 Task: Create a due date automation trigger when advanced on, 2 hours after a card is due add fields without custom field "Resume" set to a date less than 1 working days ago.
Action: Mouse moved to (974, 78)
Screenshot: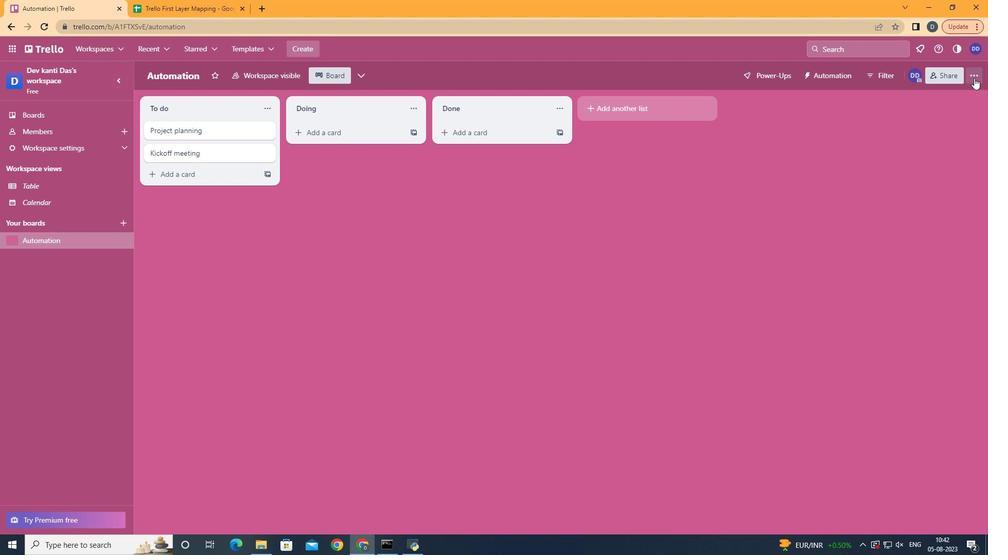 
Action: Mouse pressed left at (974, 78)
Screenshot: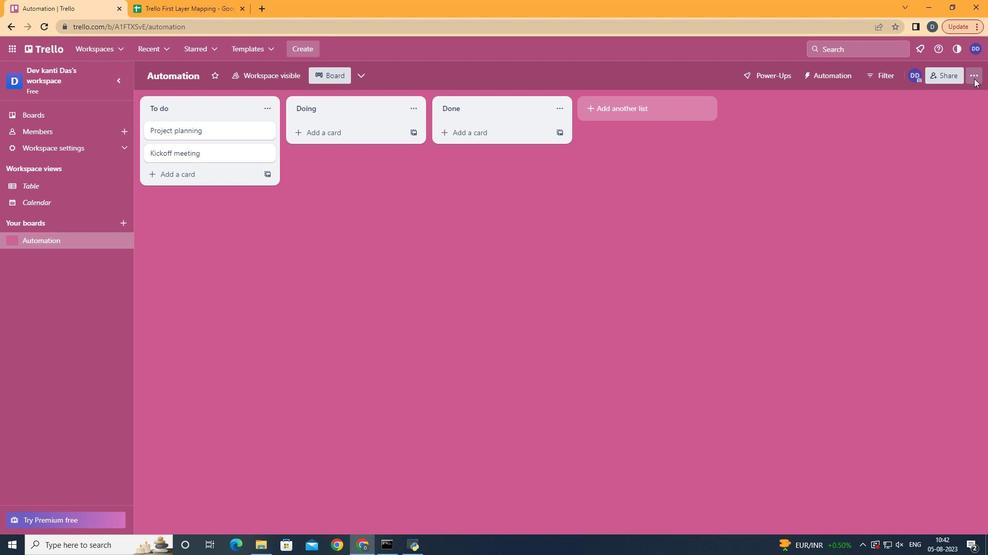 
Action: Mouse moved to (903, 213)
Screenshot: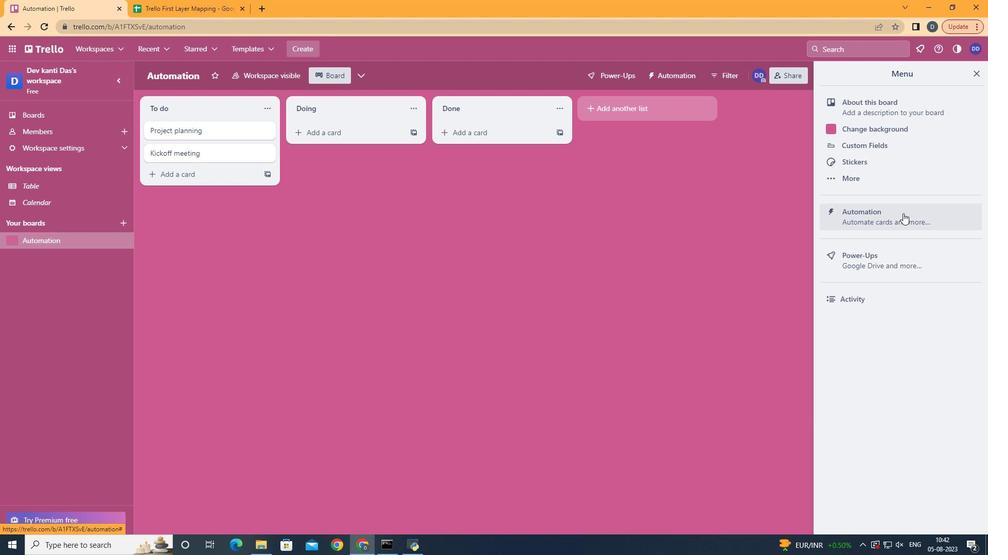 
Action: Mouse pressed left at (903, 213)
Screenshot: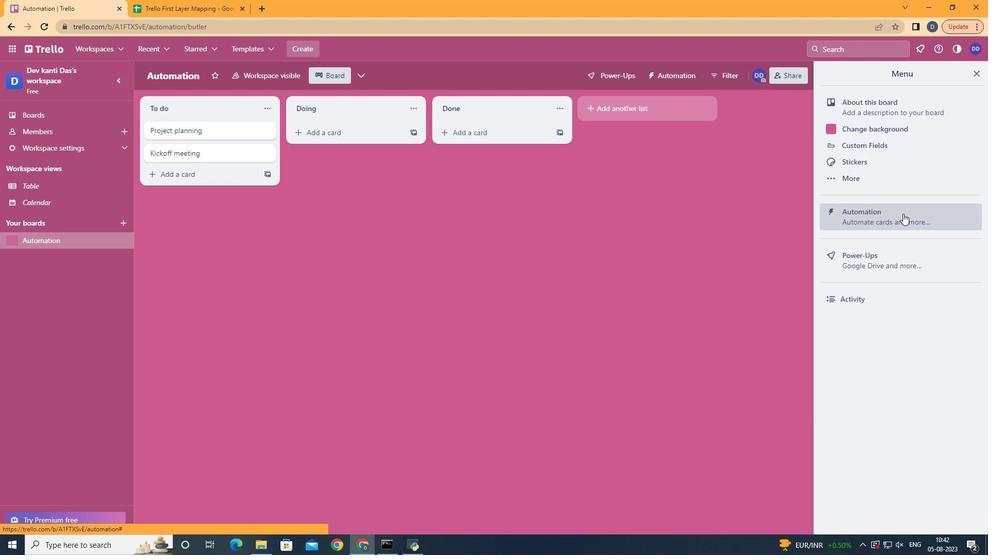 
Action: Mouse moved to (207, 204)
Screenshot: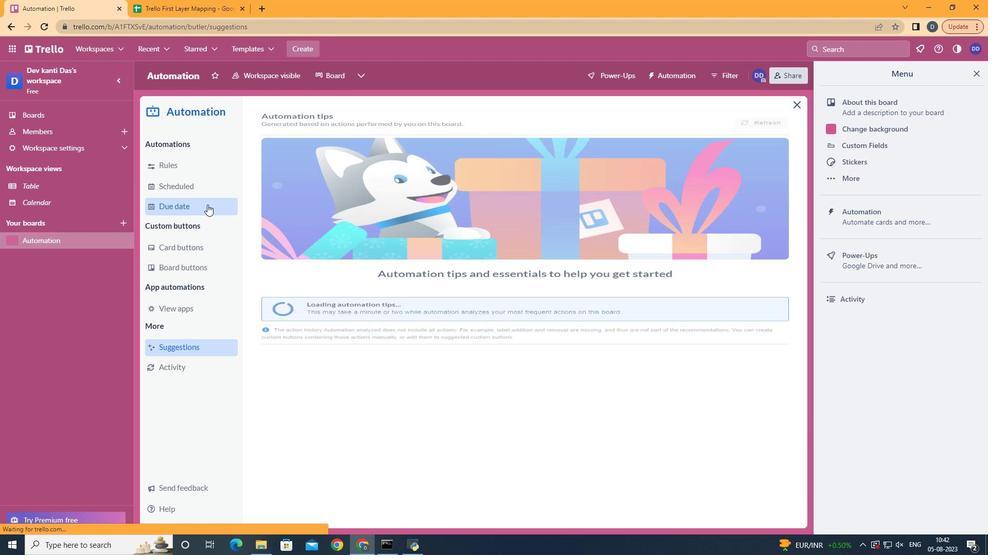 
Action: Mouse pressed left at (207, 204)
Screenshot: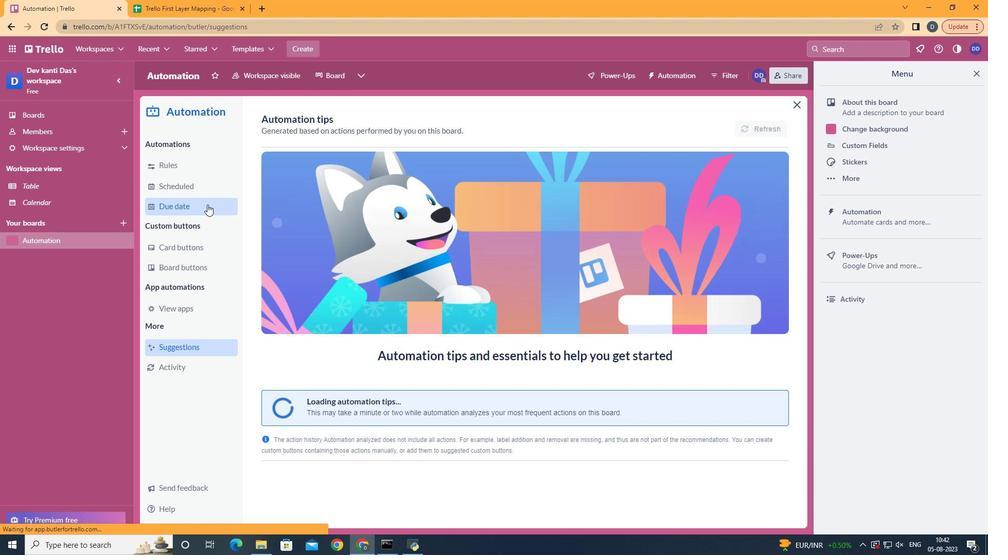 
Action: Mouse moved to (724, 123)
Screenshot: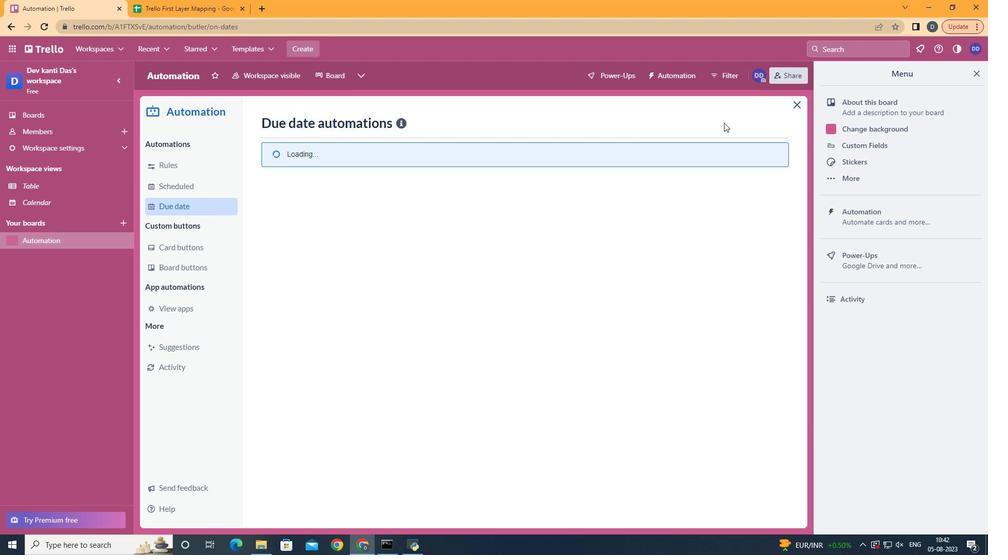 
Action: Mouse pressed left at (724, 123)
Screenshot: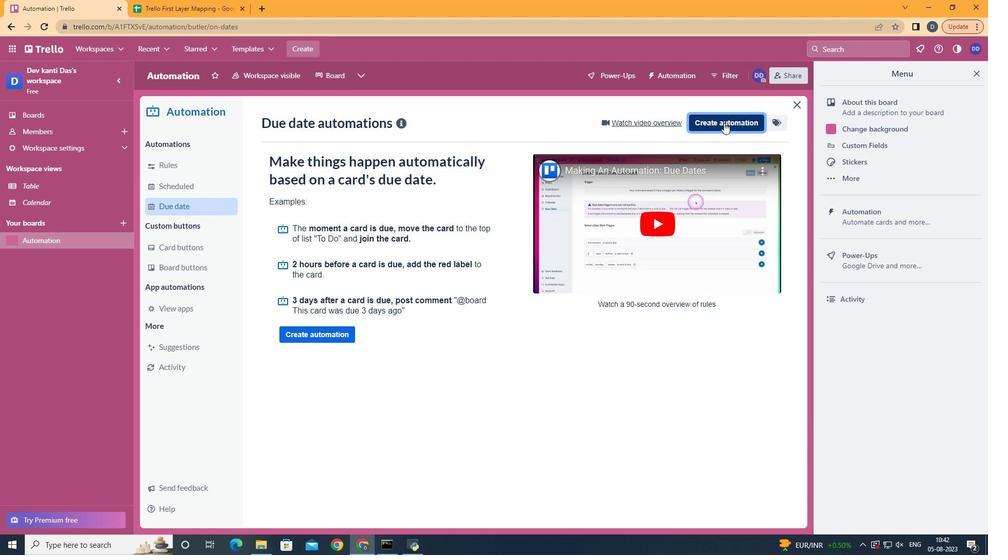 
Action: Mouse moved to (545, 227)
Screenshot: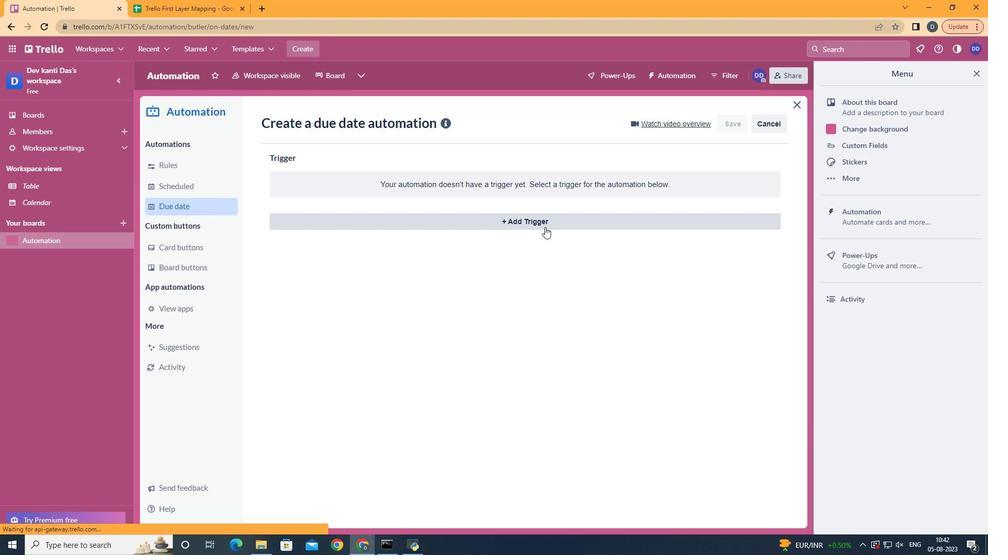 
Action: Mouse pressed left at (545, 227)
Screenshot: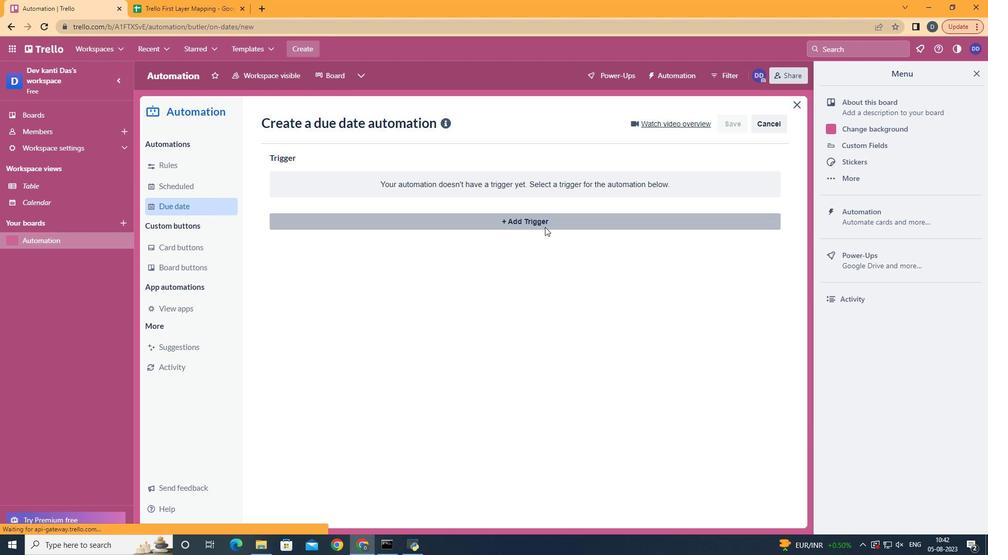 
Action: Mouse moved to (340, 437)
Screenshot: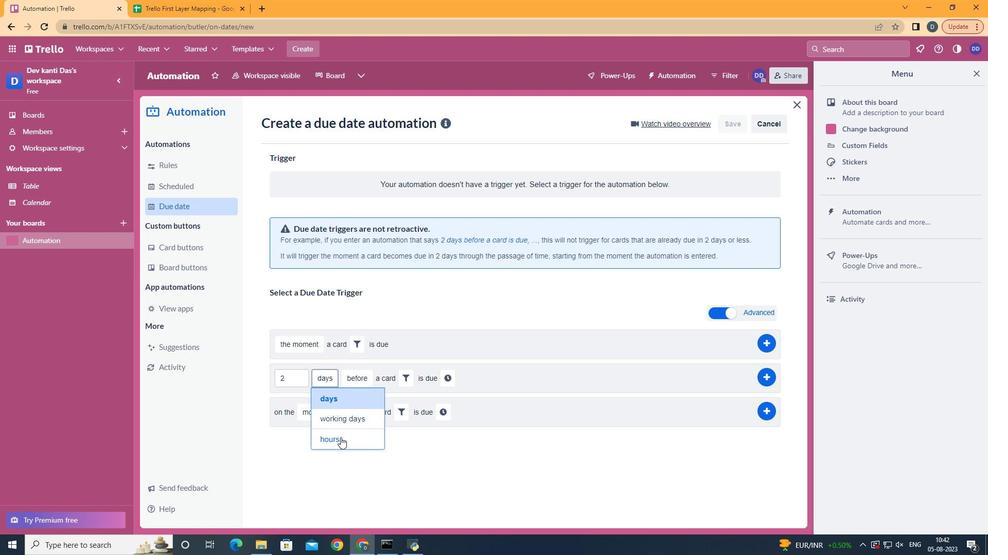 
Action: Mouse pressed left at (340, 437)
Screenshot: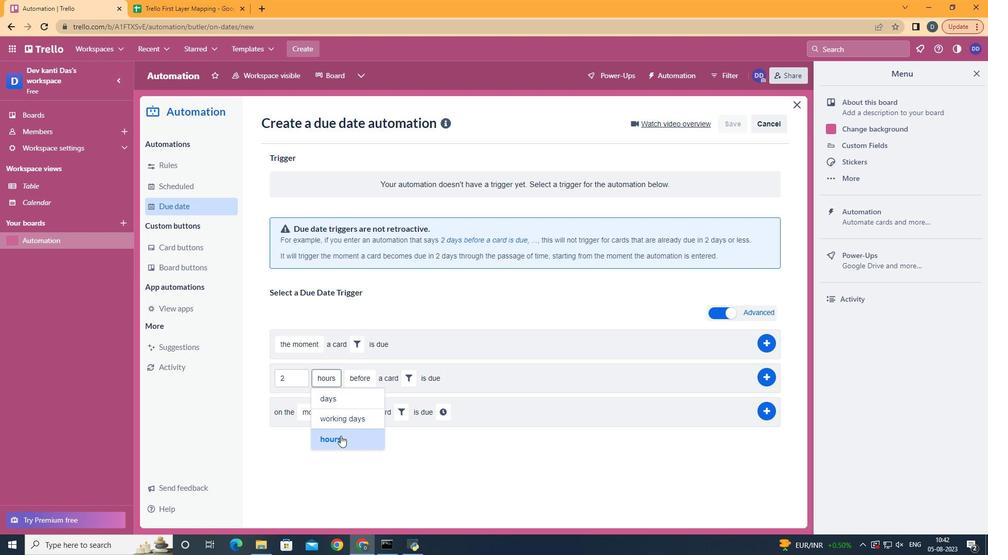 
Action: Mouse moved to (366, 417)
Screenshot: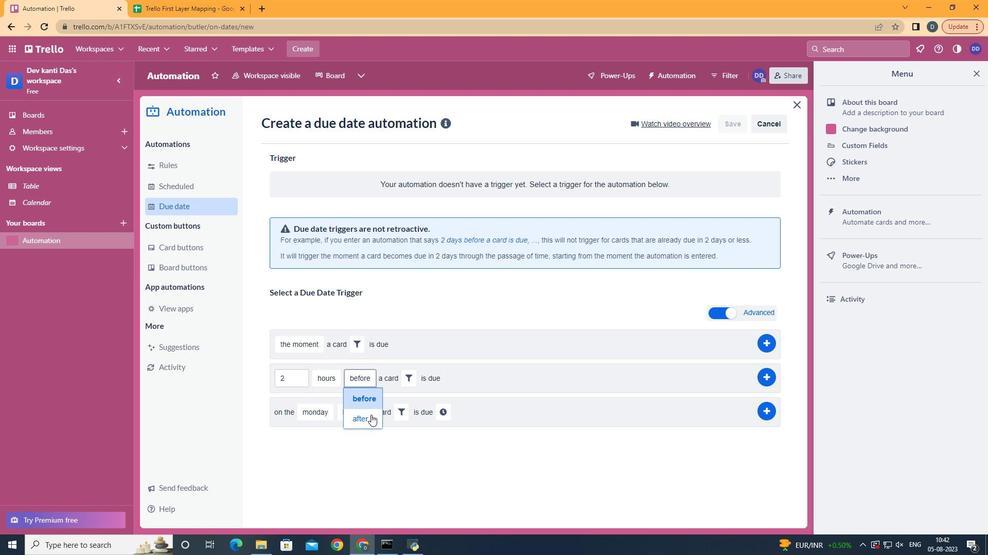 
Action: Mouse pressed left at (366, 417)
Screenshot: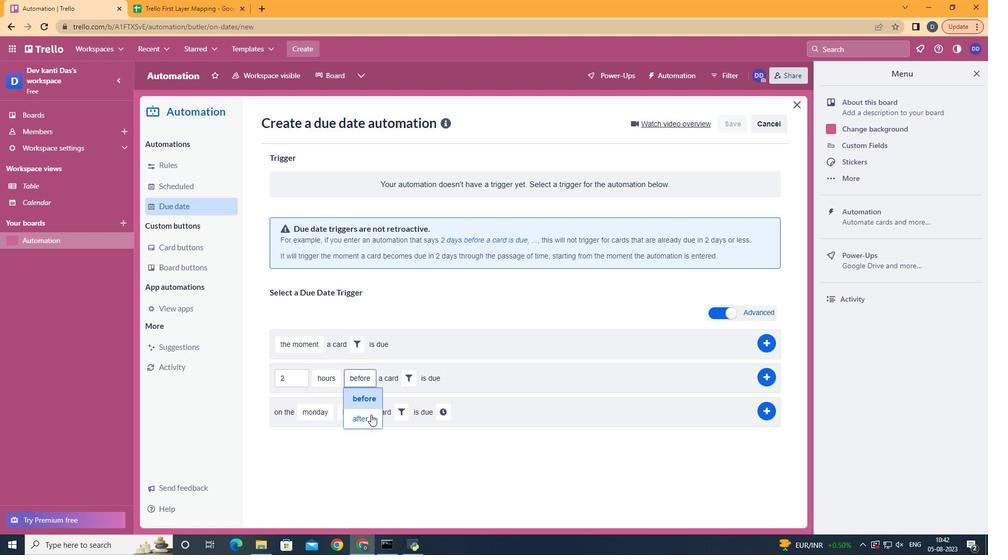 
Action: Mouse moved to (406, 380)
Screenshot: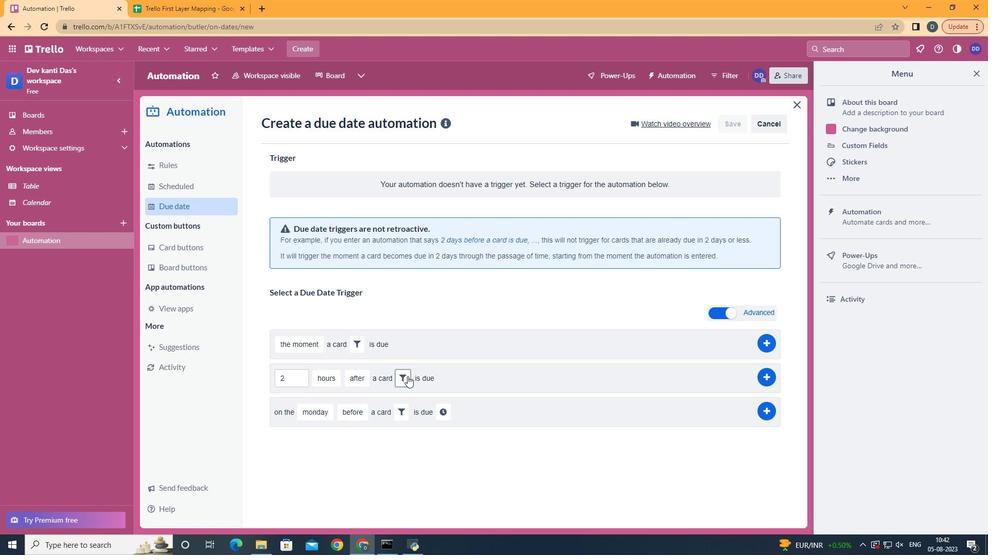 
Action: Mouse pressed left at (406, 380)
Screenshot: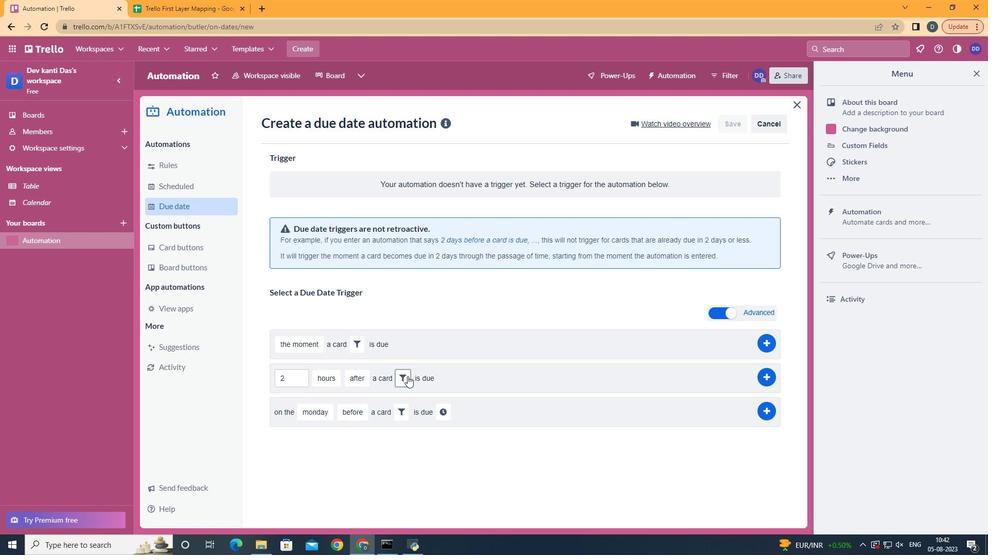 
Action: Mouse moved to (570, 408)
Screenshot: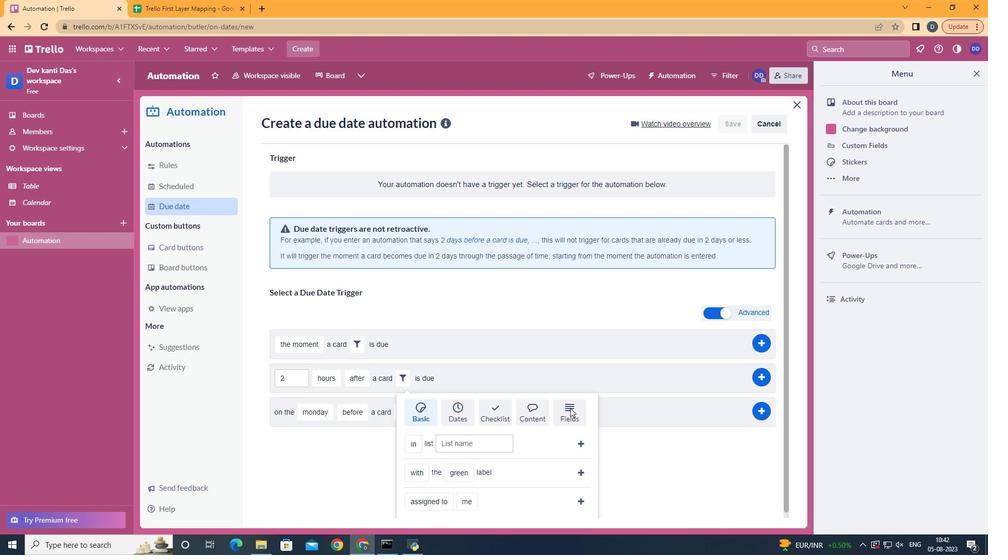 
Action: Mouse pressed left at (570, 408)
Screenshot: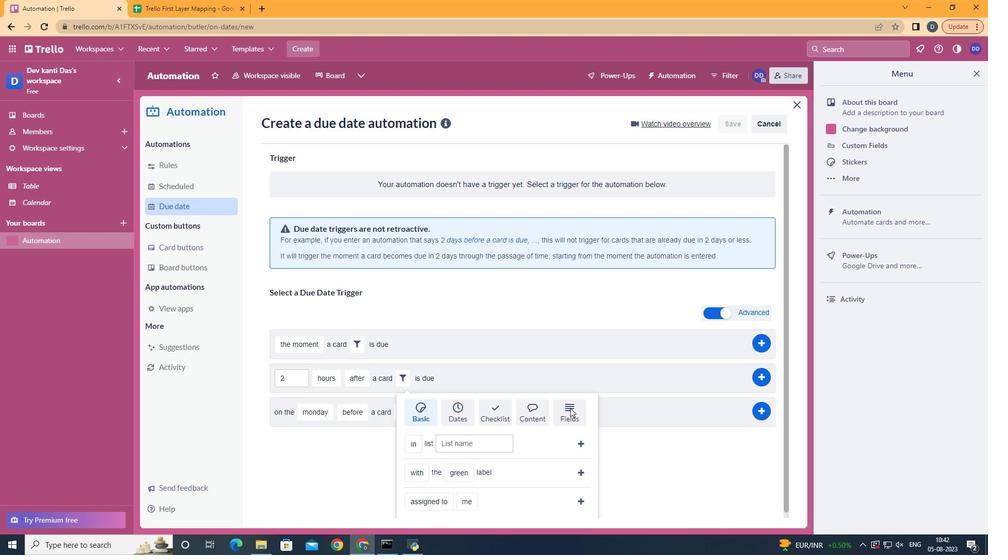 
Action: Mouse scrolled (570, 408) with delta (0, 0)
Screenshot: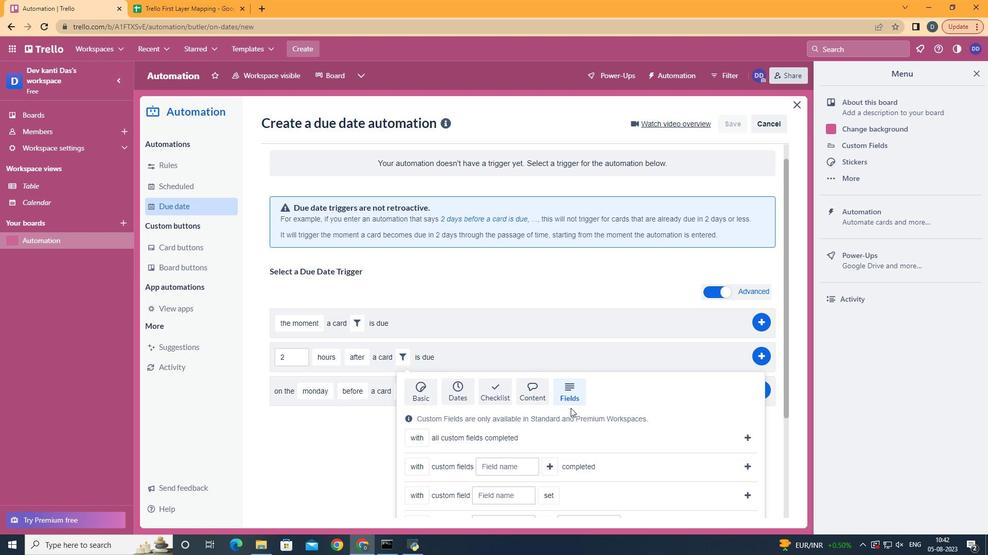 
Action: Mouse moved to (570, 408)
Screenshot: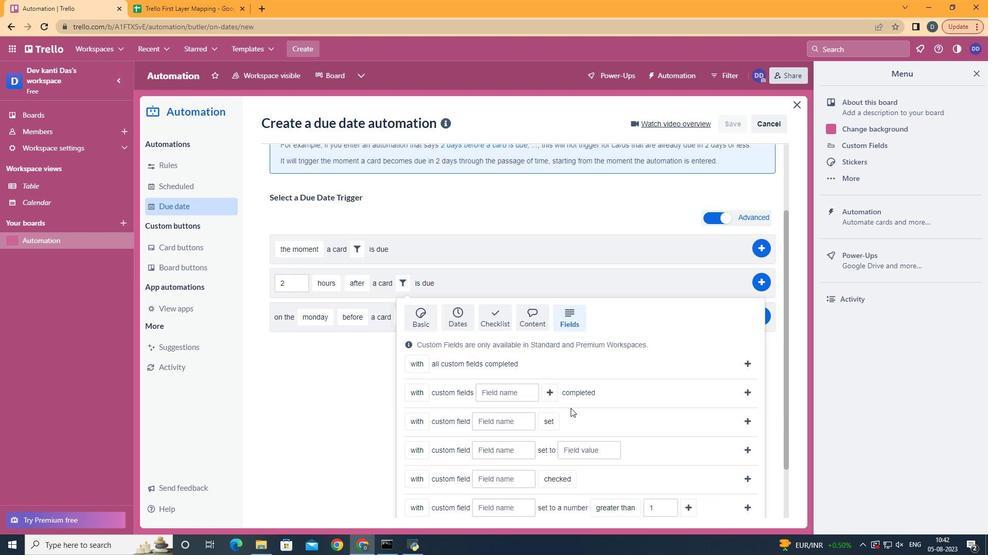 
Action: Mouse scrolled (570, 408) with delta (0, 0)
Screenshot: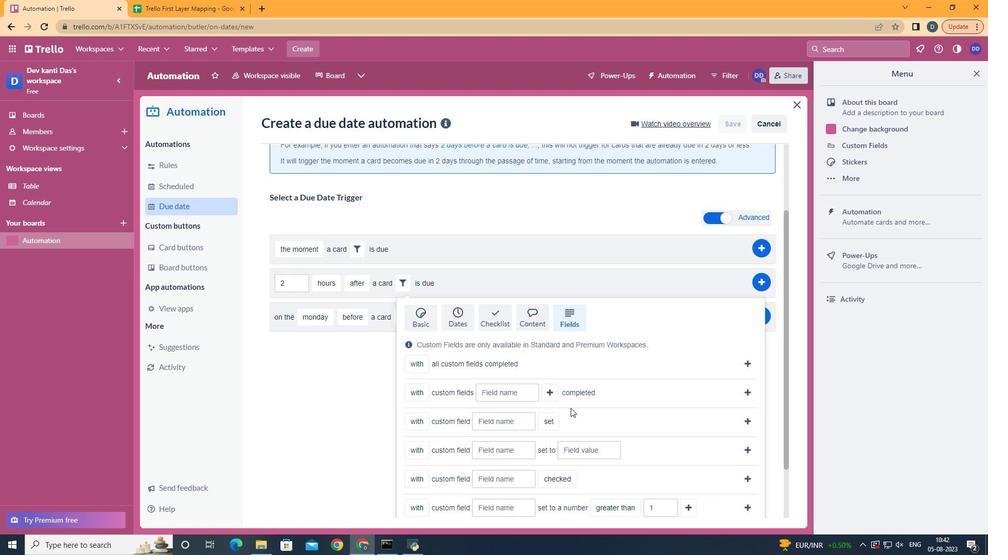 
Action: Mouse scrolled (570, 408) with delta (0, 0)
Screenshot: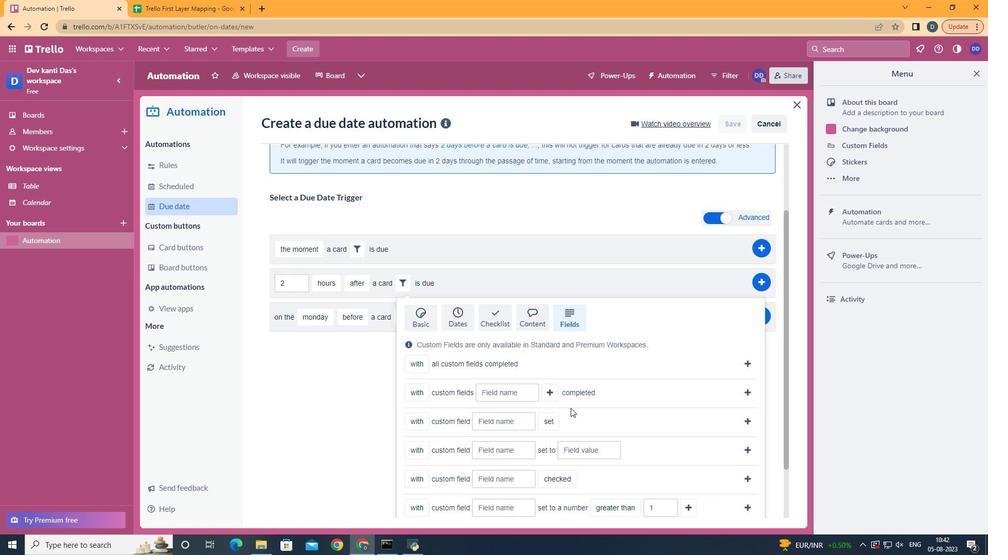 
Action: Mouse scrolled (570, 408) with delta (0, 0)
Screenshot: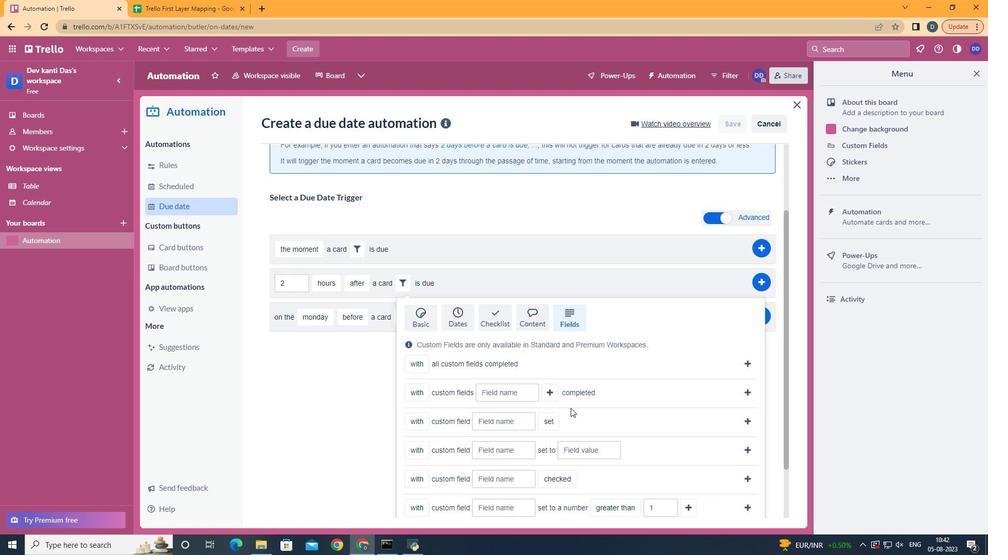 
Action: Mouse scrolled (570, 408) with delta (0, 0)
Screenshot: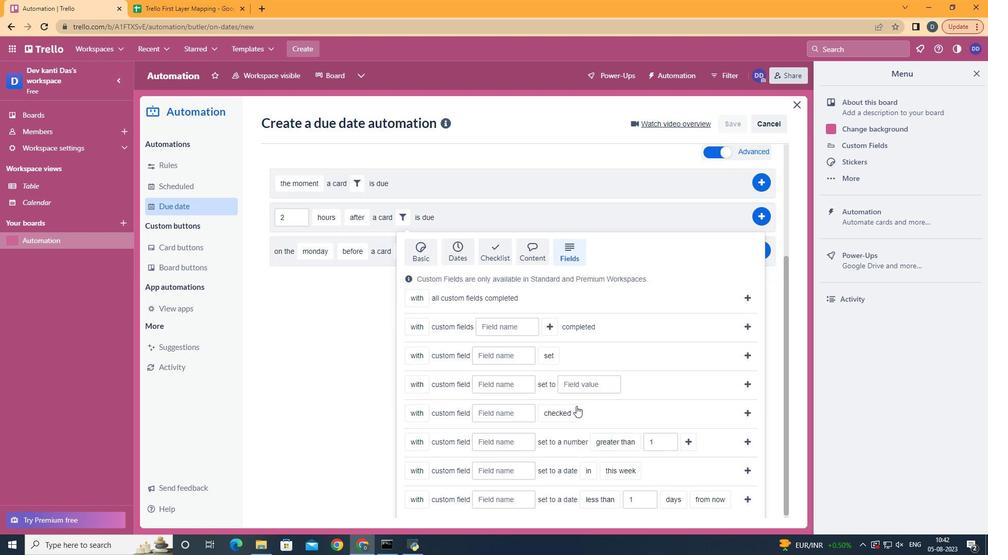 
Action: Mouse scrolled (570, 408) with delta (0, 0)
Screenshot: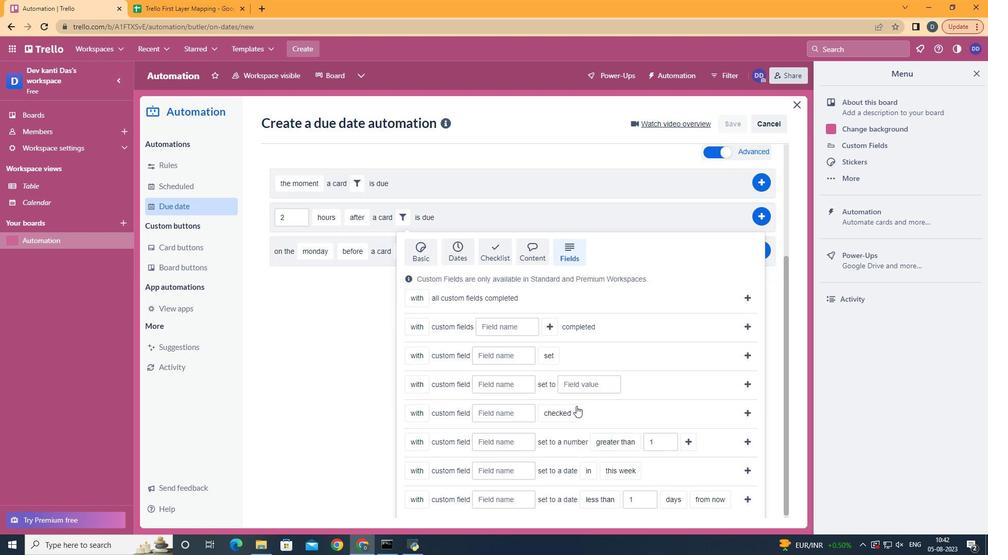 
Action: Mouse scrolled (570, 408) with delta (0, 0)
Screenshot: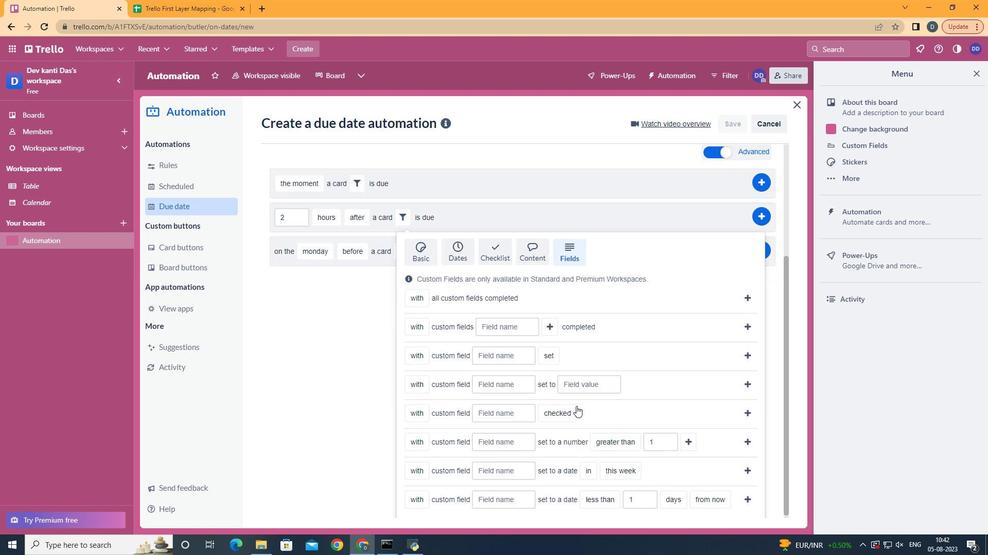 
Action: Mouse moved to (437, 469)
Screenshot: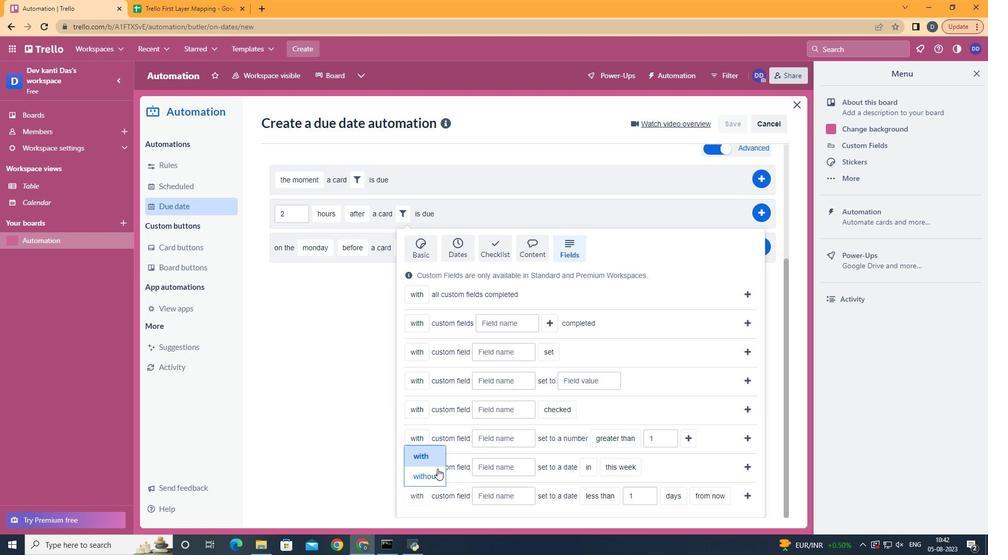 
Action: Mouse pressed left at (437, 469)
Screenshot: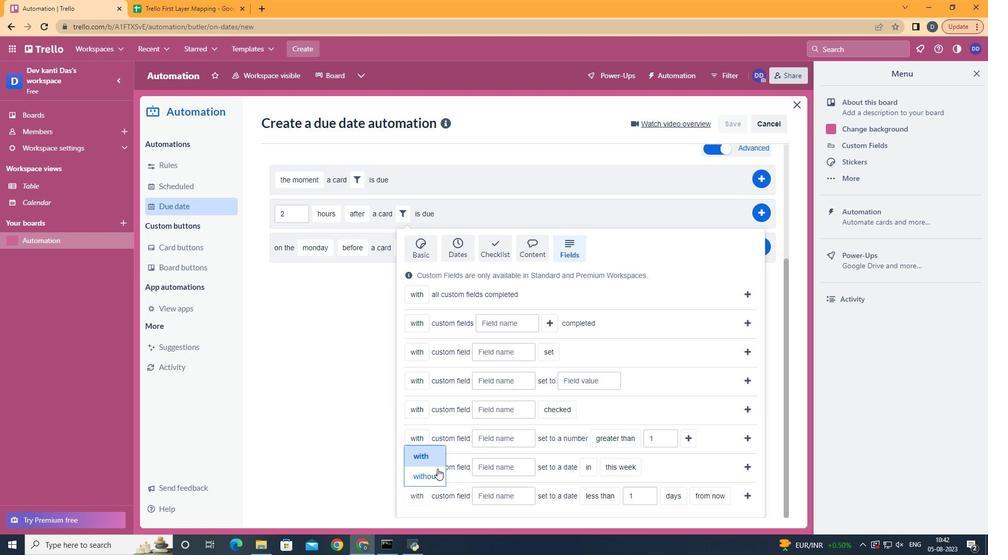 
Action: Mouse moved to (521, 487)
Screenshot: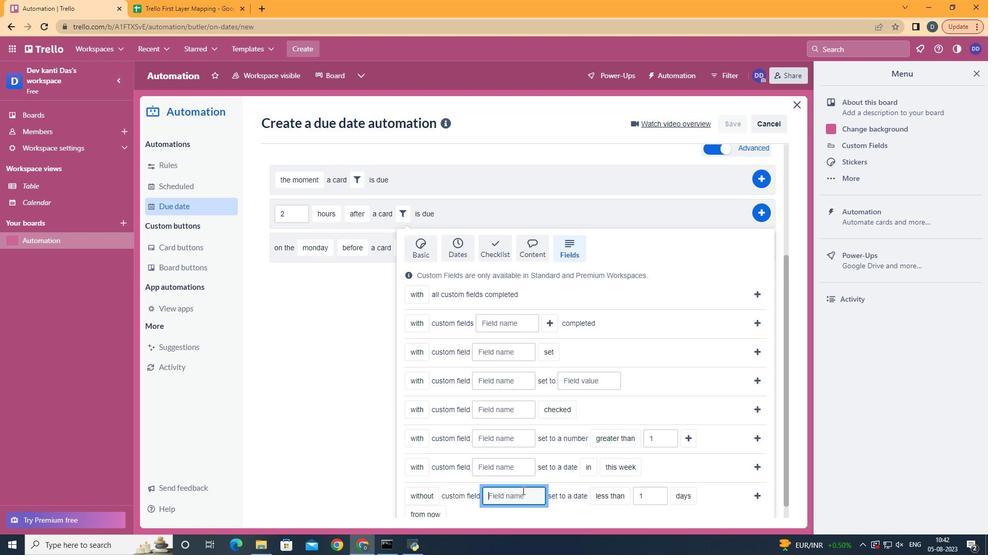 
Action: Mouse pressed left at (521, 487)
Screenshot: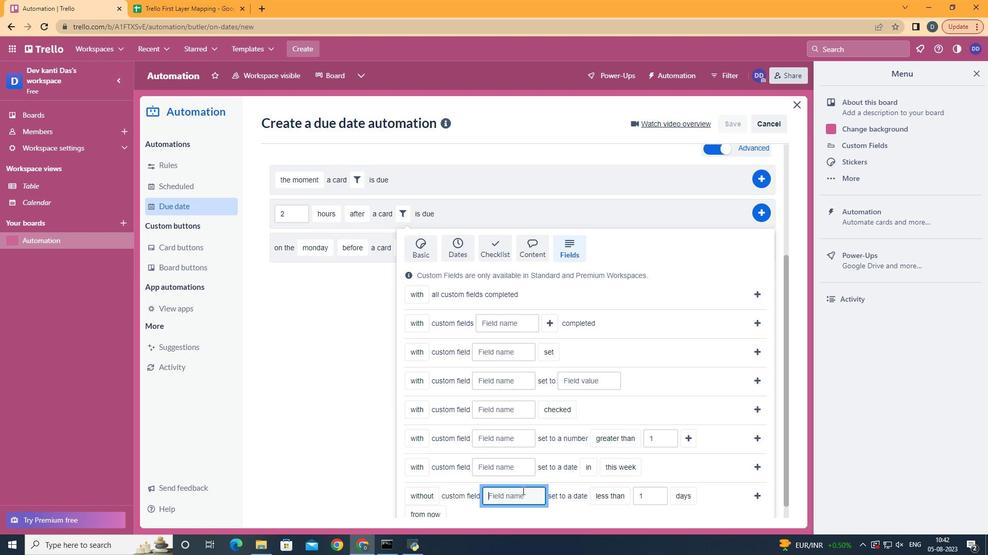 
Action: Mouse moved to (521, 492)
Screenshot: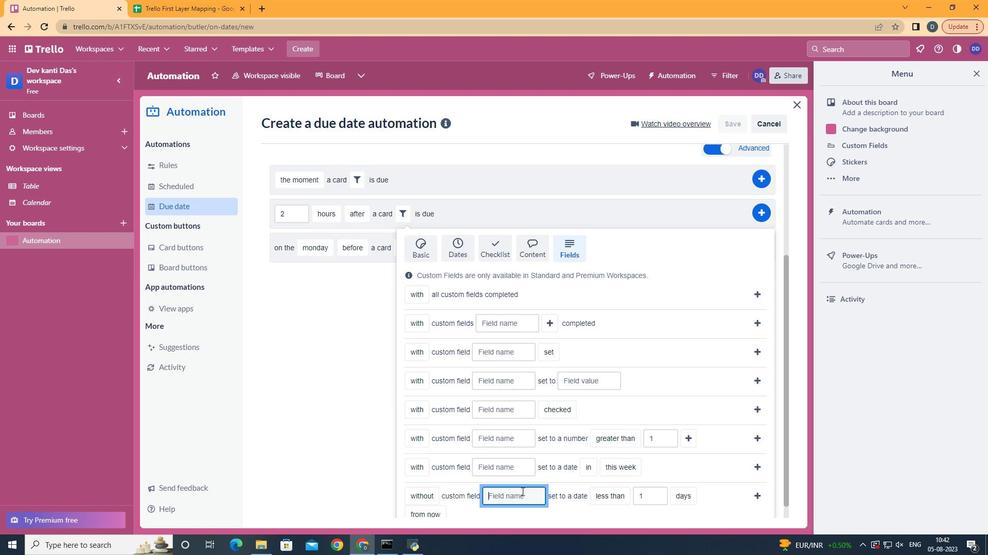 
Action: Key pressed <Key.shift>Resume
Screenshot: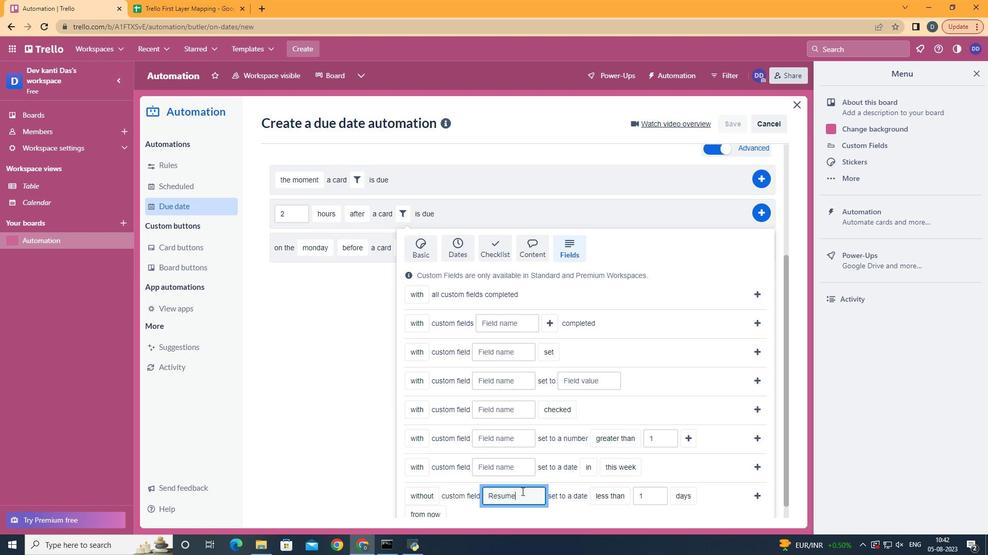 
Action: Mouse scrolled (521, 491) with delta (0, 0)
Screenshot: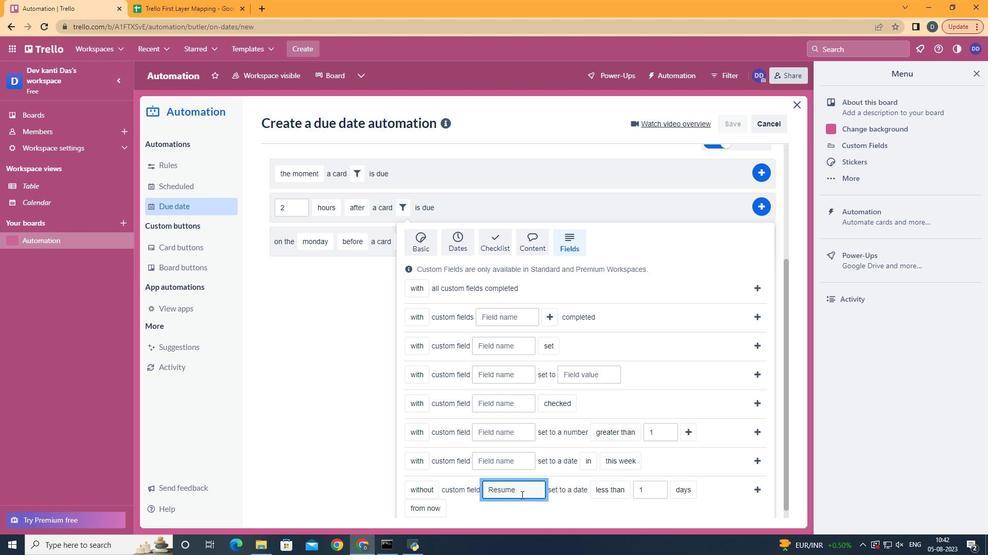 
Action: Mouse moved to (521, 492)
Screenshot: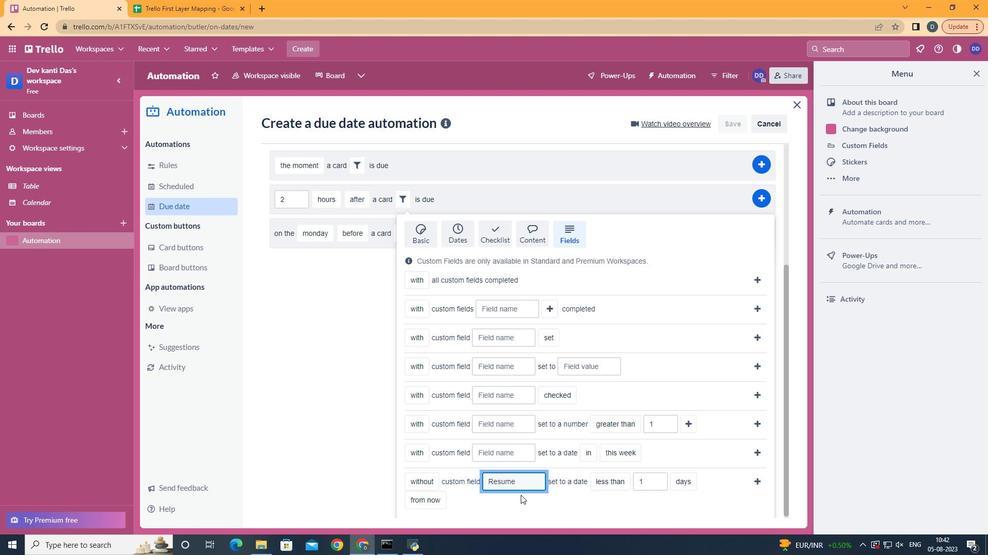 
Action: Mouse scrolled (521, 492) with delta (0, 0)
Screenshot: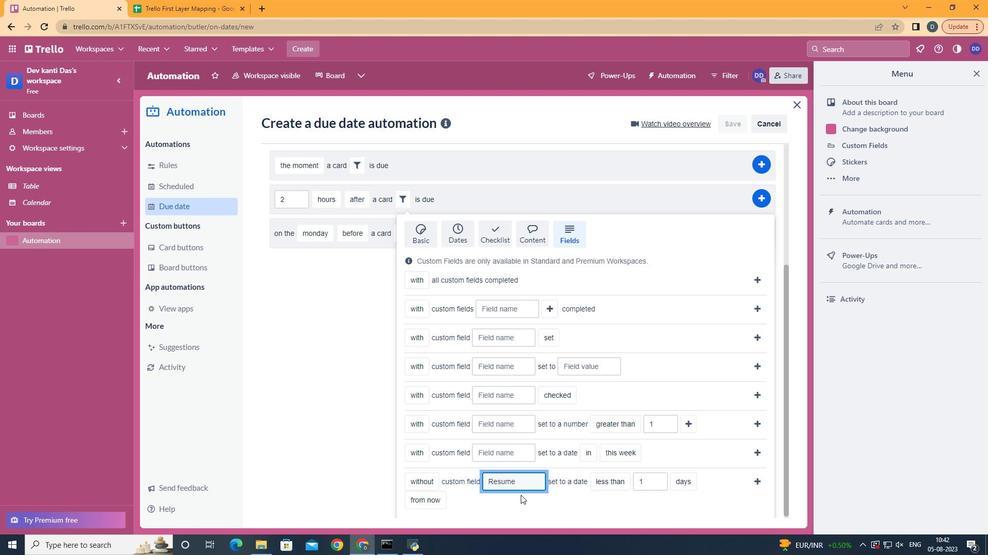 
Action: Mouse moved to (521, 495)
Screenshot: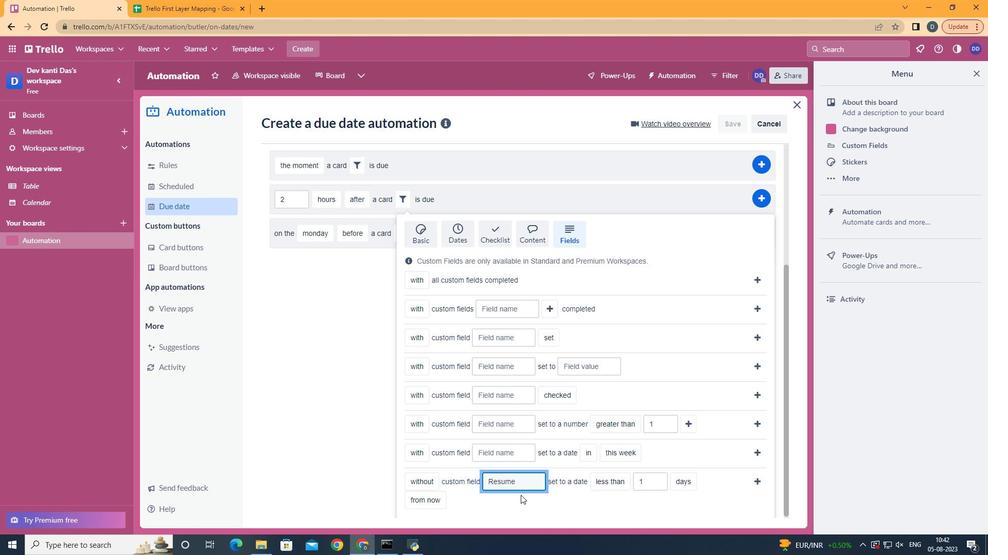 
Action: Mouse scrolled (521, 494) with delta (0, 0)
Screenshot: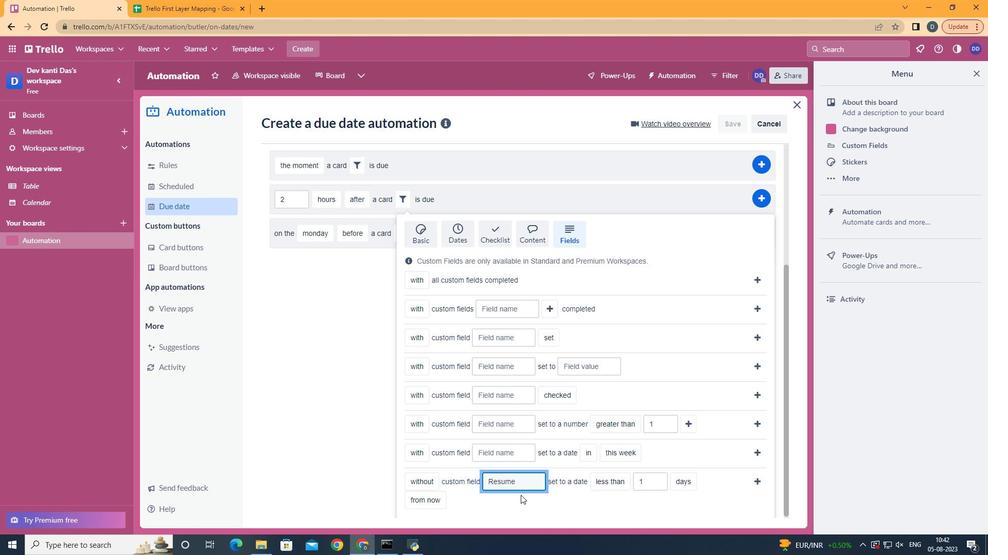 
Action: Mouse scrolled (521, 495) with delta (0, 0)
Screenshot: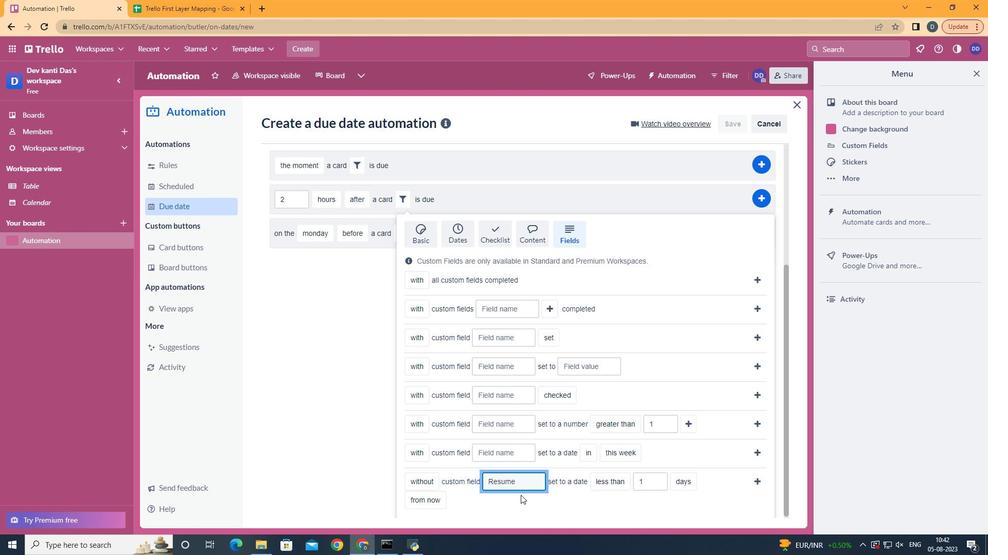 
Action: Mouse moved to (618, 412)
Screenshot: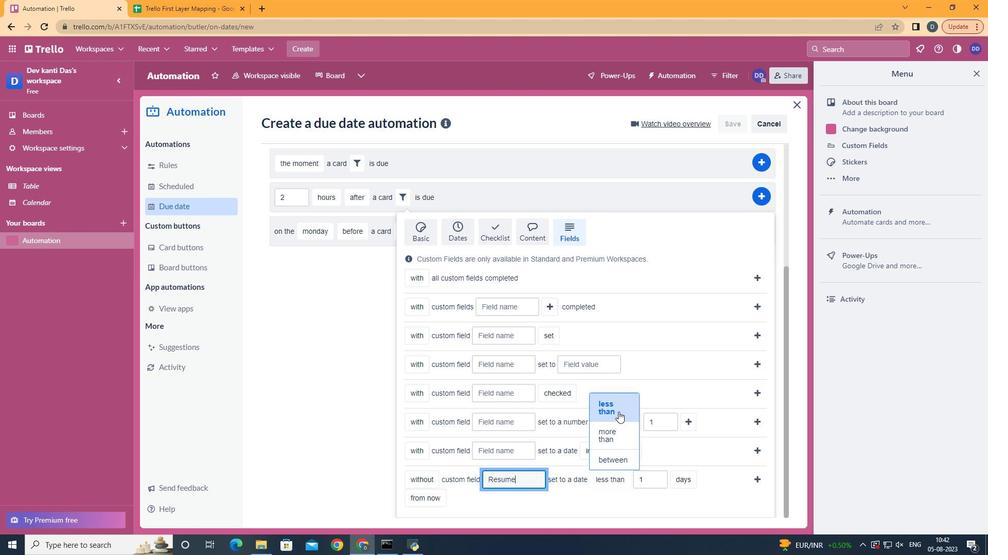 
Action: Mouse pressed left at (618, 412)
Screenshot: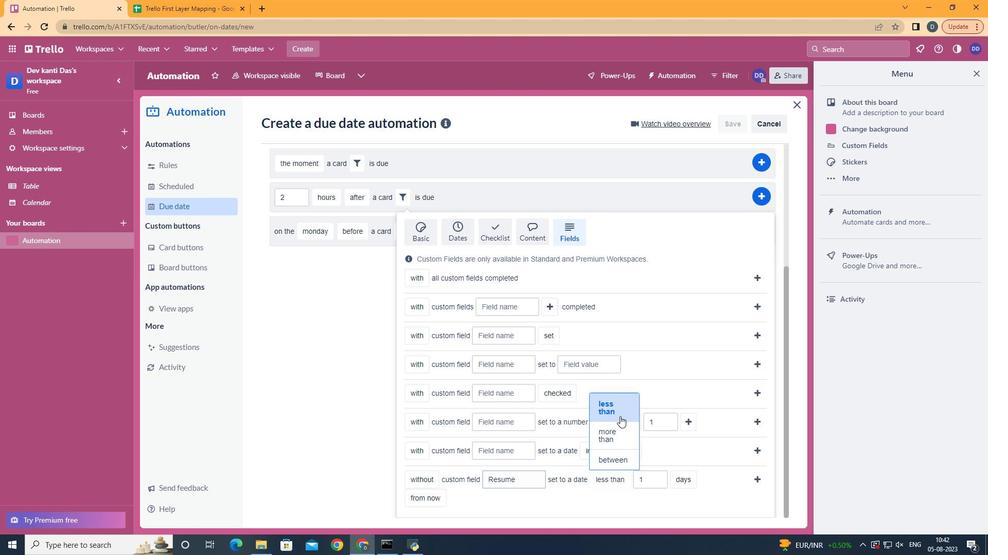 
Action: Mouse moved to (700, 457)
Screenshot: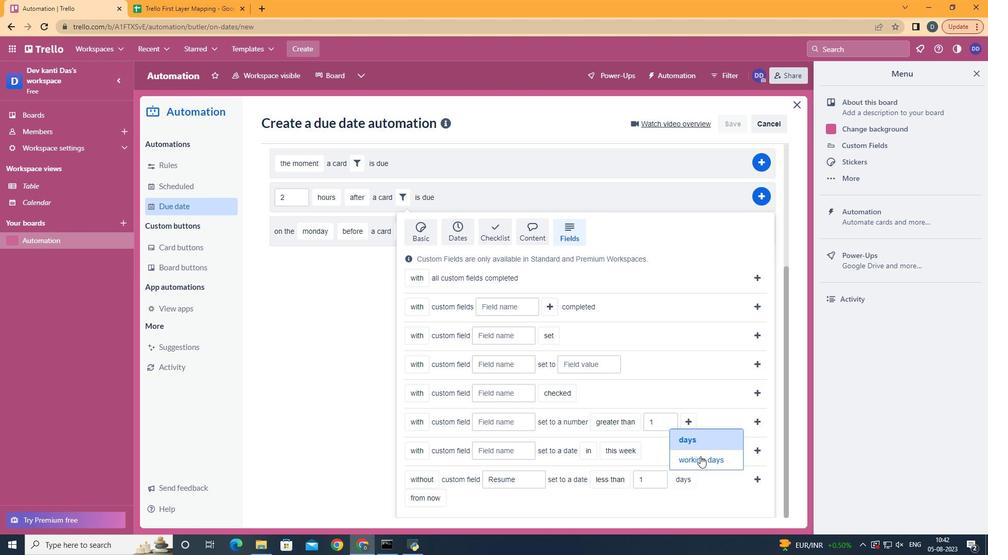 
Action: Mouse pressed left at (700, 457)
Screenshot: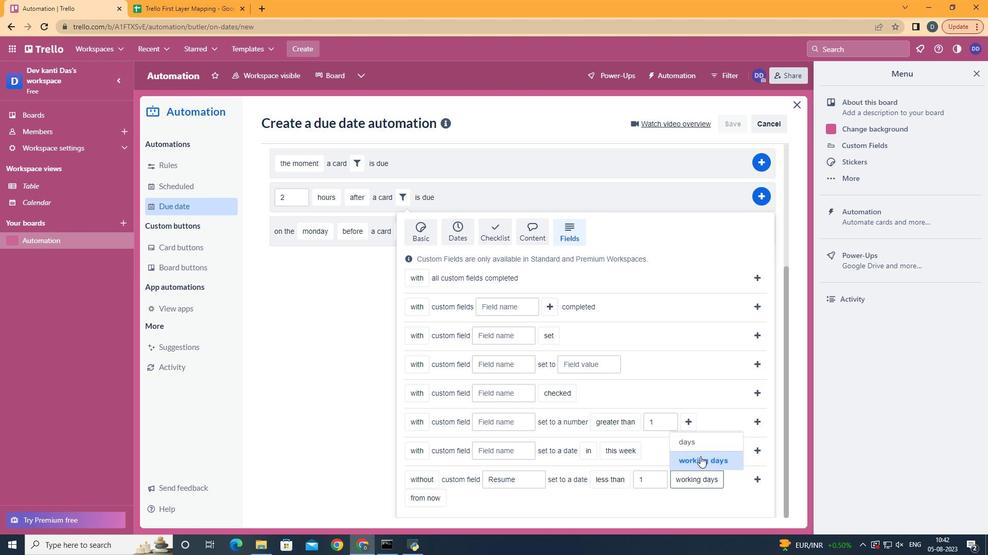 
Action: Mouse moved to (443, 484)
Screenshot: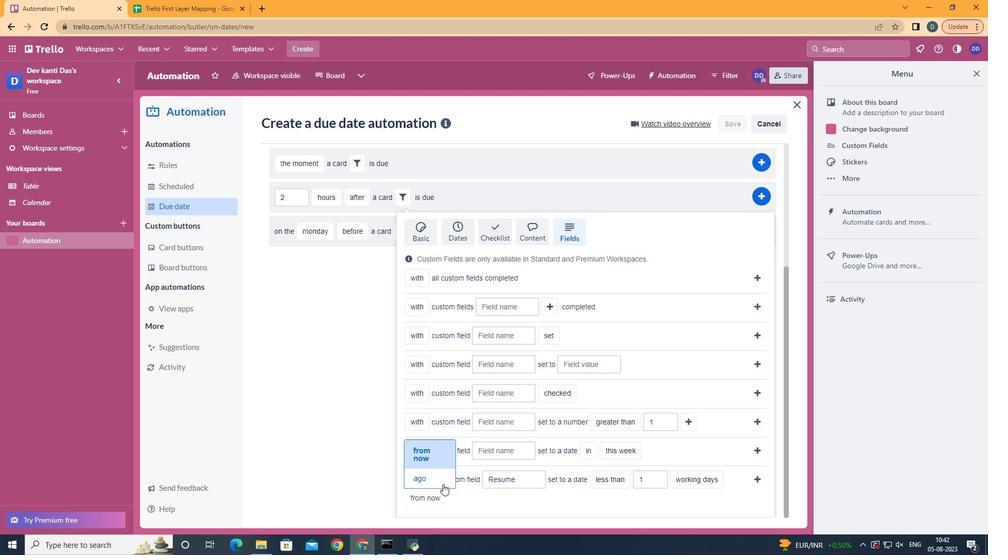 
Action: Mouse pressed left at (443, 484)
Screenshot: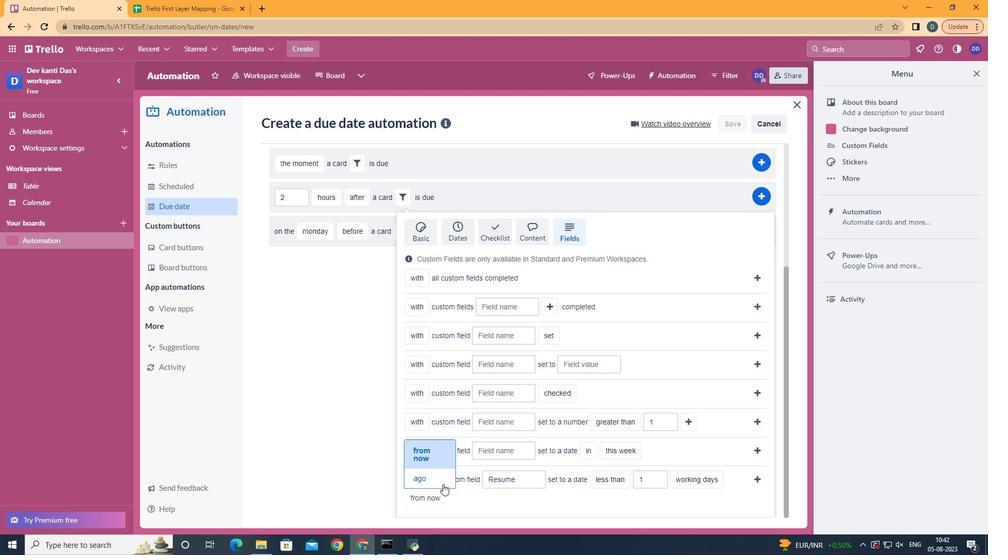 
Action: Mouse moved to (762, 480)
Screenshot: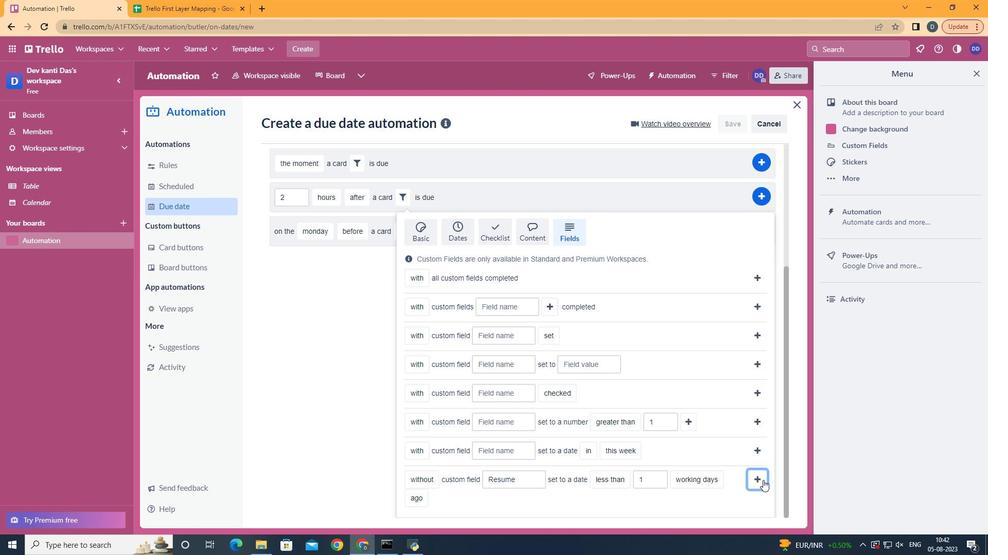 
Action: Mouse pressed left at (762, 480)
Screenshot: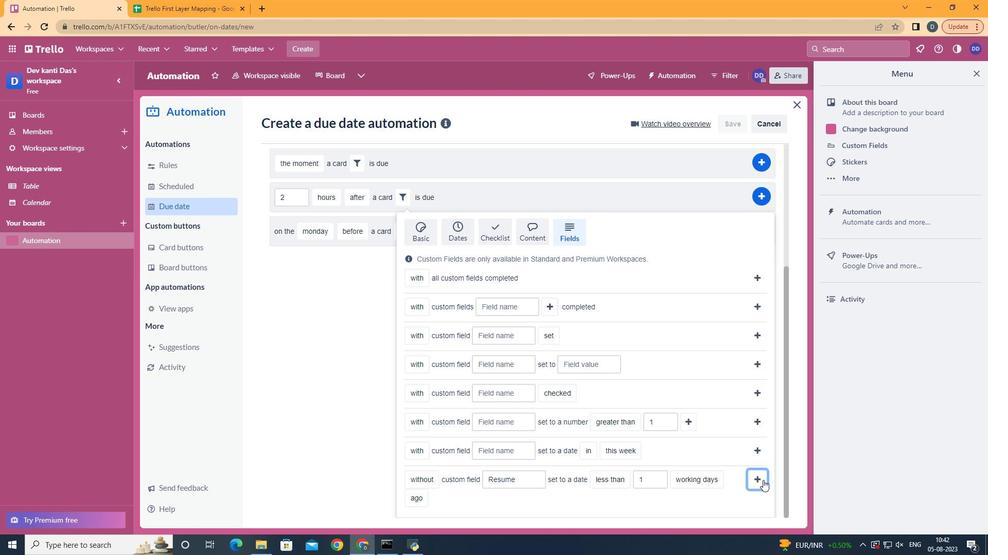 
Action: Mouse moved to (765, 374)
Screenshot: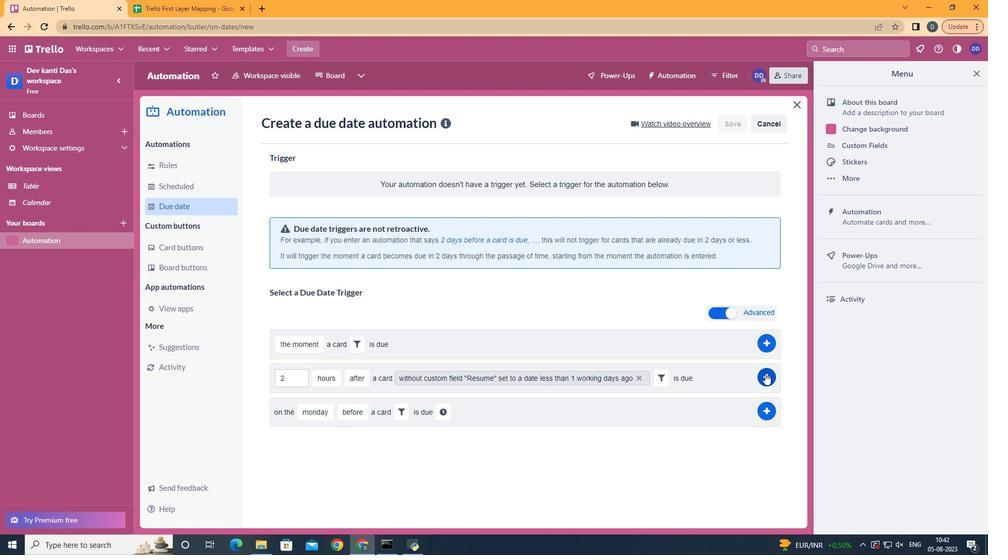 
Action: Mouse pressed left at (765, 374)
Screenshot: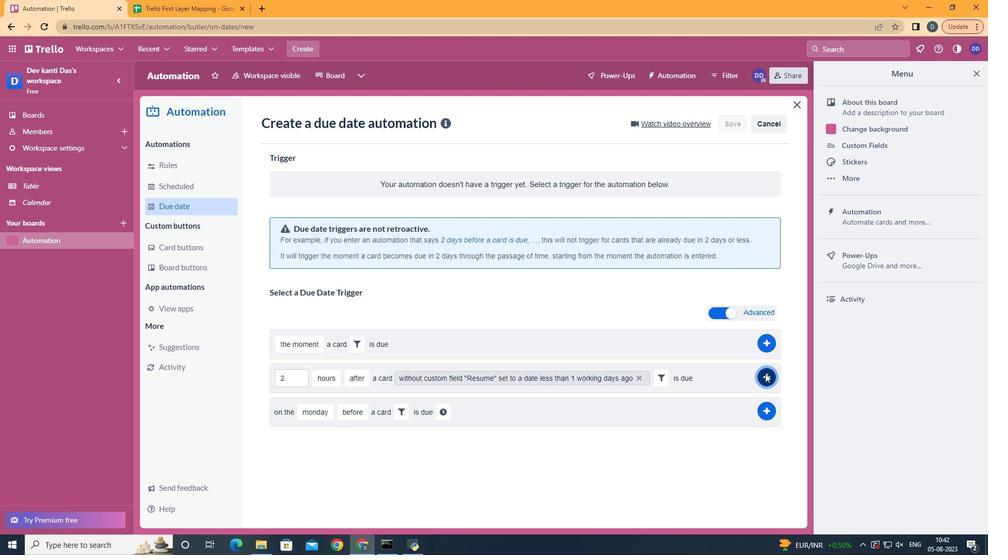 
Action: Mouse moved to (461, 187)
Screenshot: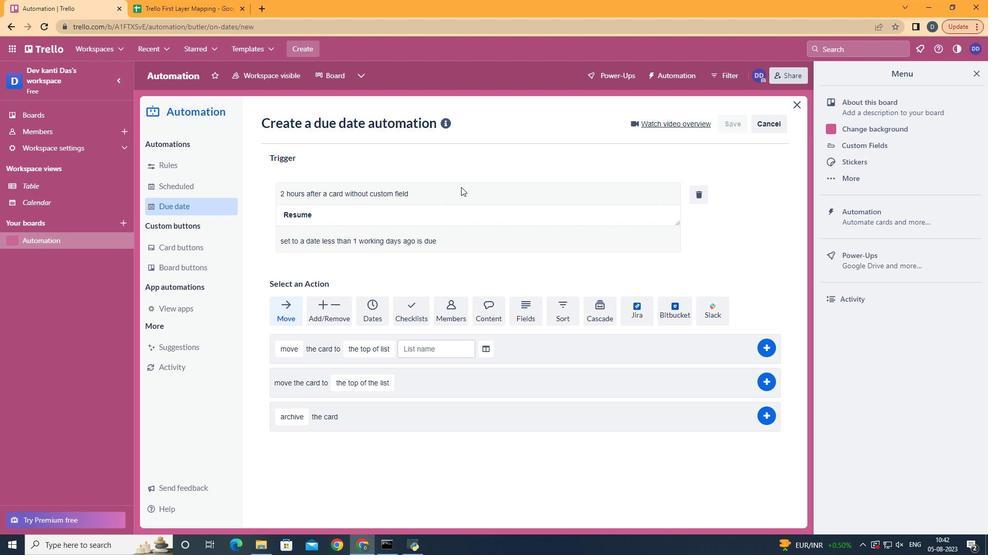 
